 Task: Filter the pull requests by visibility "Public repositories only".
Action: Mouse moved to (189, 118)
Screenshot: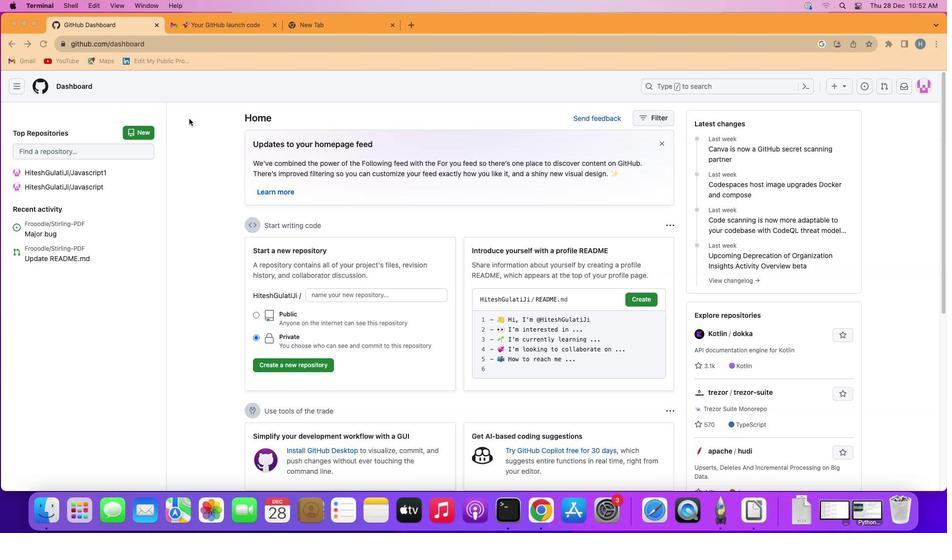
Action: Mouse pressed left at (189, 118)
Screenshot: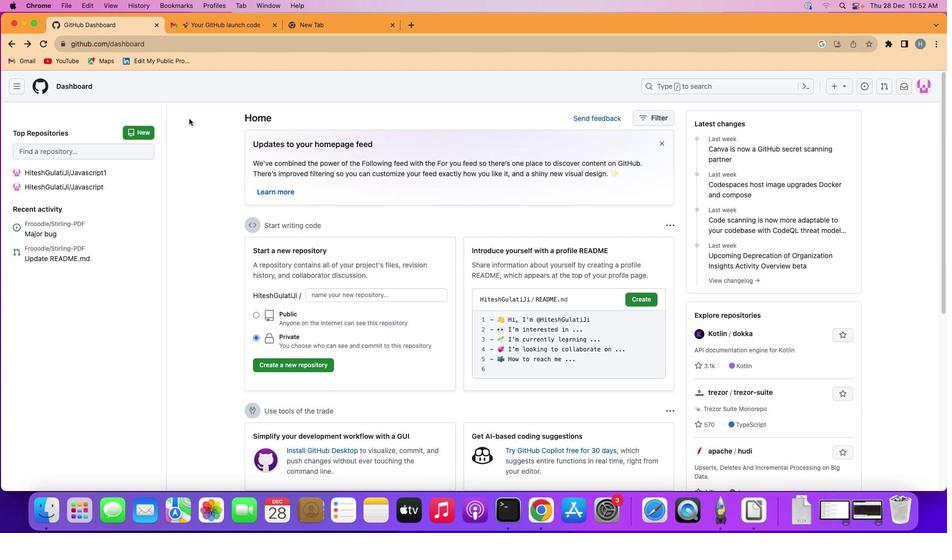 
Action: Mouse moved to (14, 83)
Screenshot: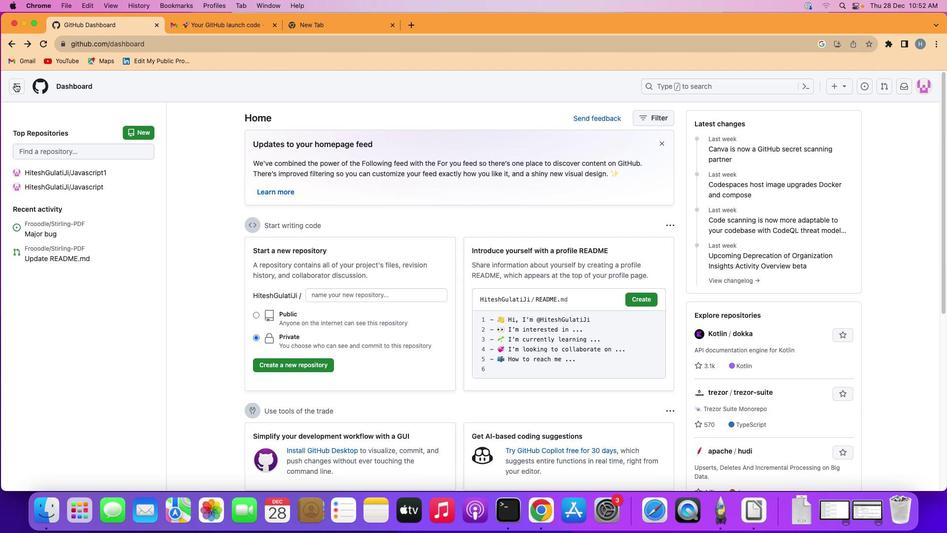 
Action: Mouse pressed left at (14, 83)
Screenshot: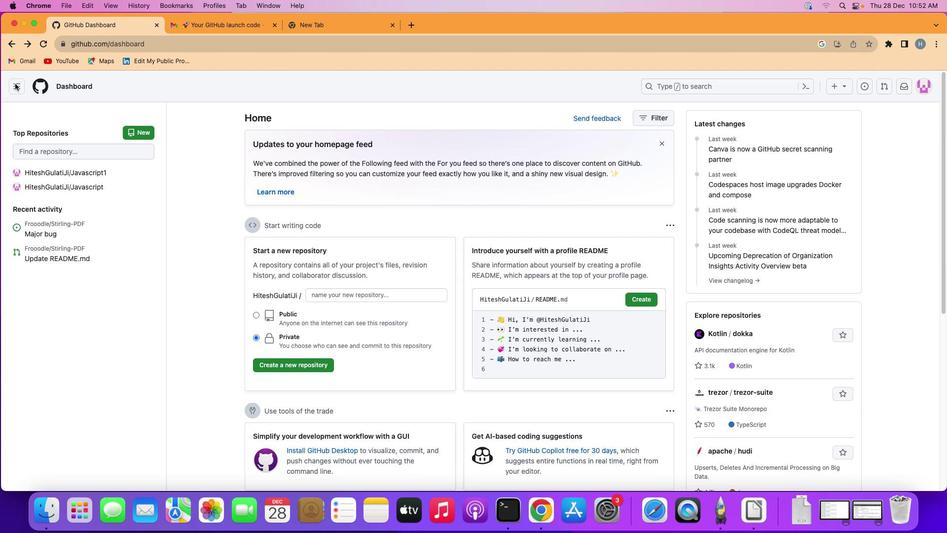 
Action: Mouse moved to (57, 137)
Screenshot: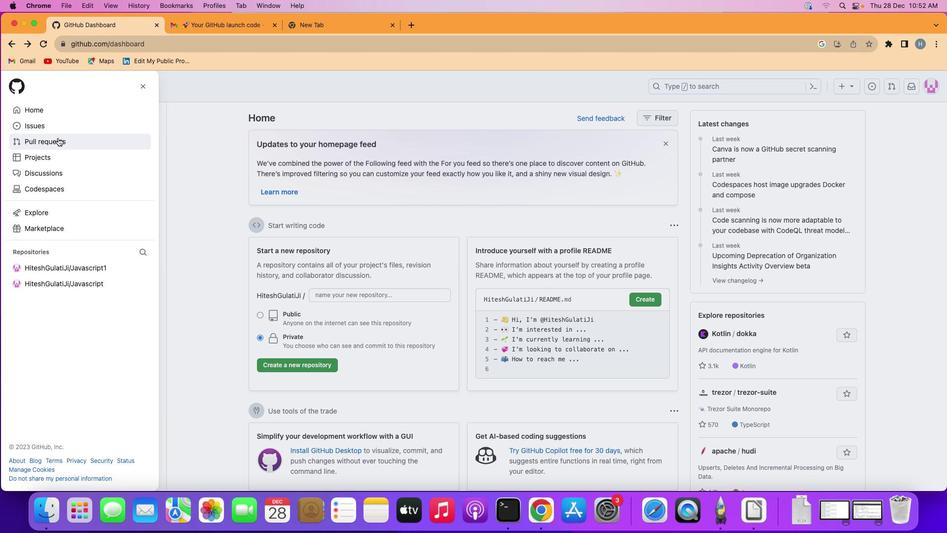 
Action: Mouse pressed left at (57, 137)
Screenshot: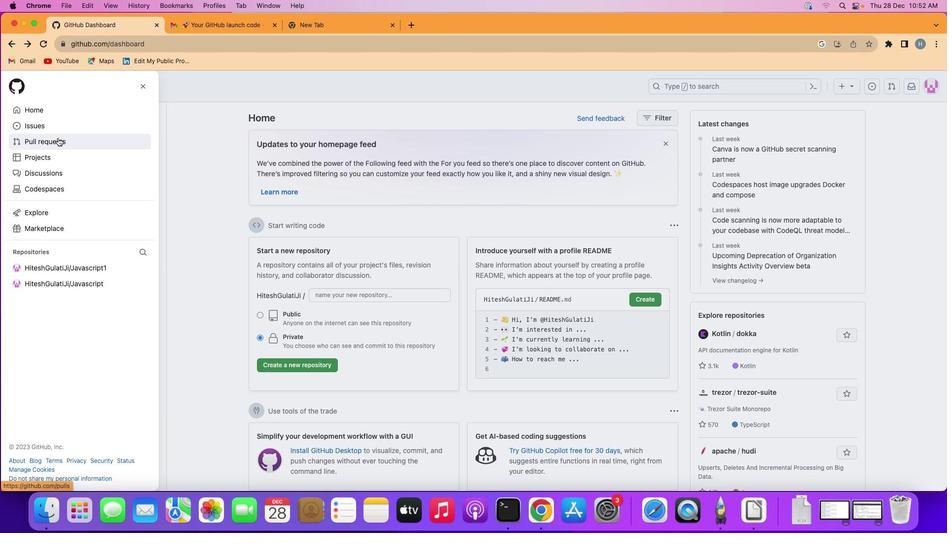 
Action: Mouse moved to (602, 149)
Screenshot: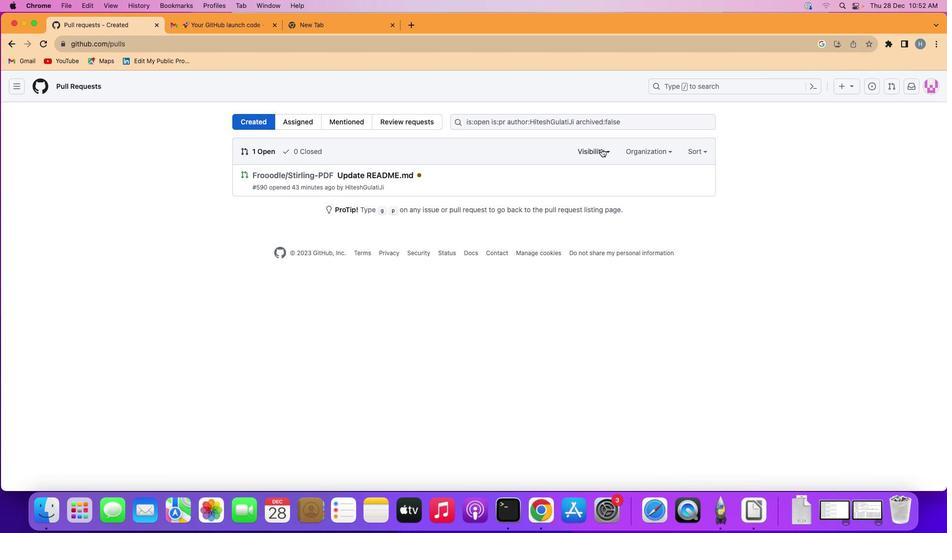 
Action: Mouse pressed left at (602, 149)
Screenshot: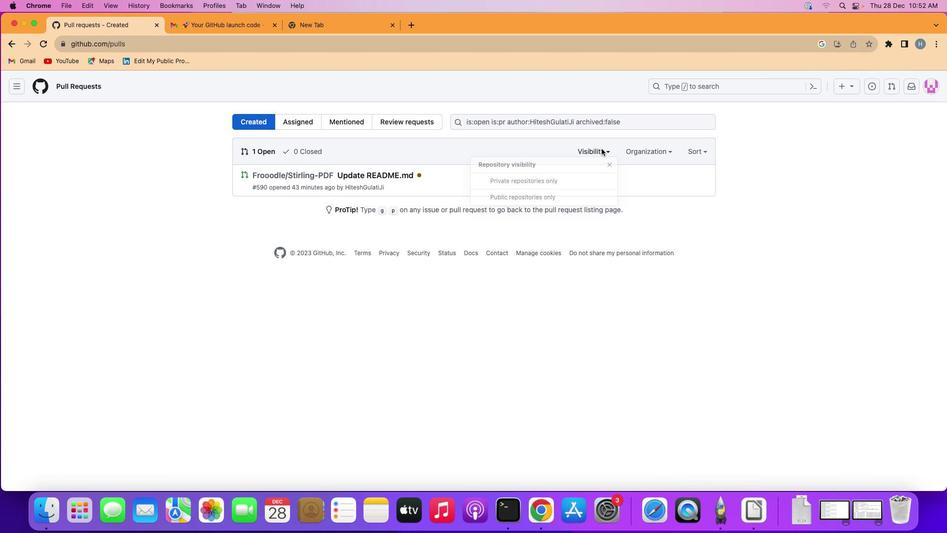 
Action: Mouse moved to (576, 197)
Screenshot: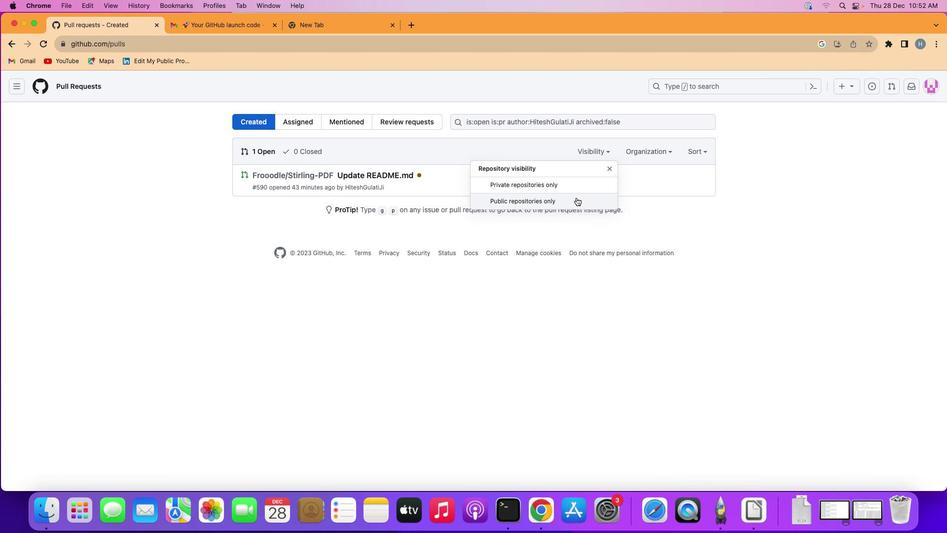 
Action: Mouse pressed left at (576, 197)
Screenshot: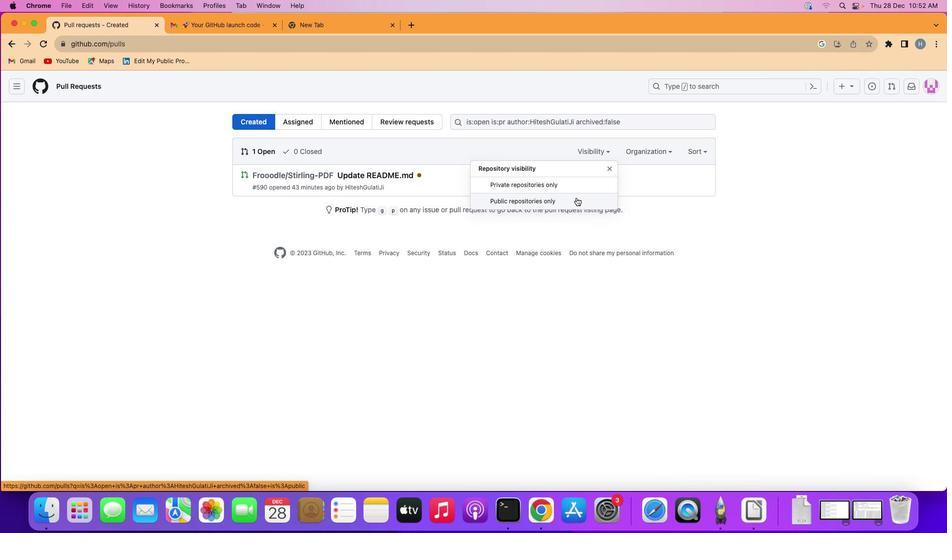 
